 Task: Create a sub task Release to Production / Go Live for the task  Upgrade and migrate company customer relationship management (CRM) to a cloud-based solution in the project AgileImpact , assign it to team member softage.1@softage.net and update the status of the sub task to  Completed , set the priority of the sub task to High
Action: Mouse moved to (348, 339)
Screenshot: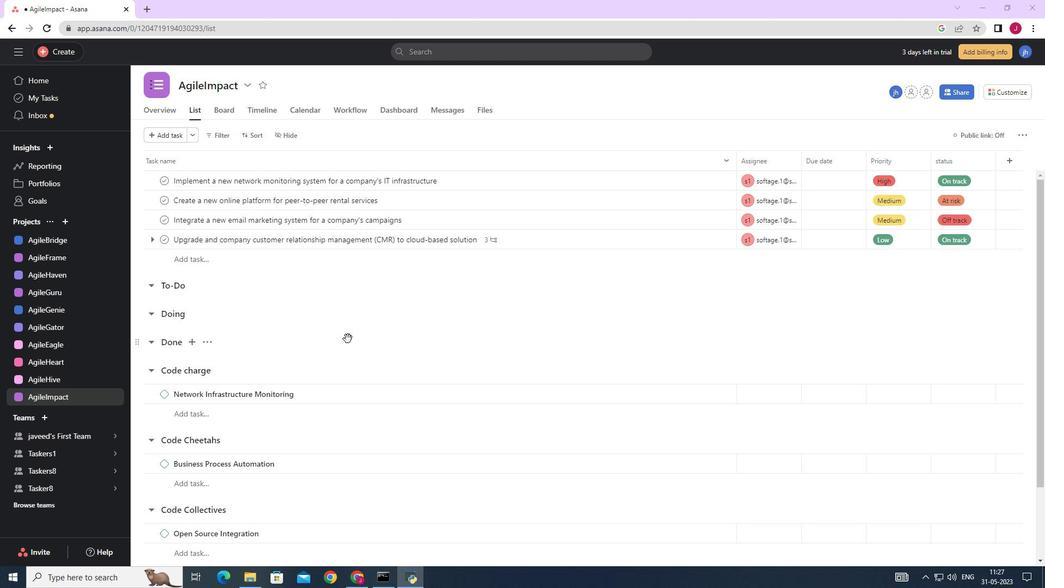 
Action: Mouse scrolled (348, 339) with delta (0, 0)
Screenshot: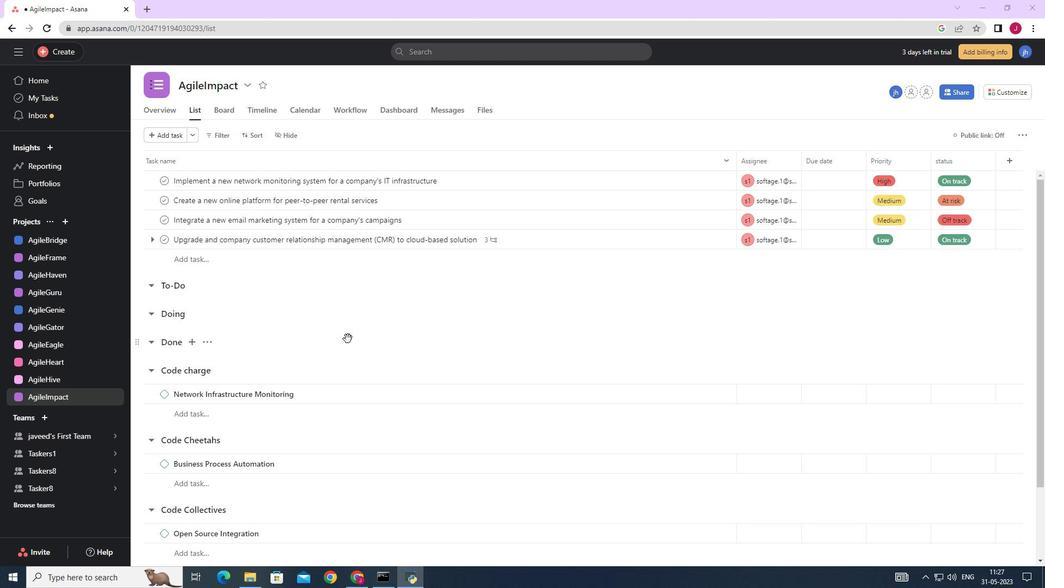 
Action: Mouse scrolled (348, 339) with delta (0, 0)
Screenshot: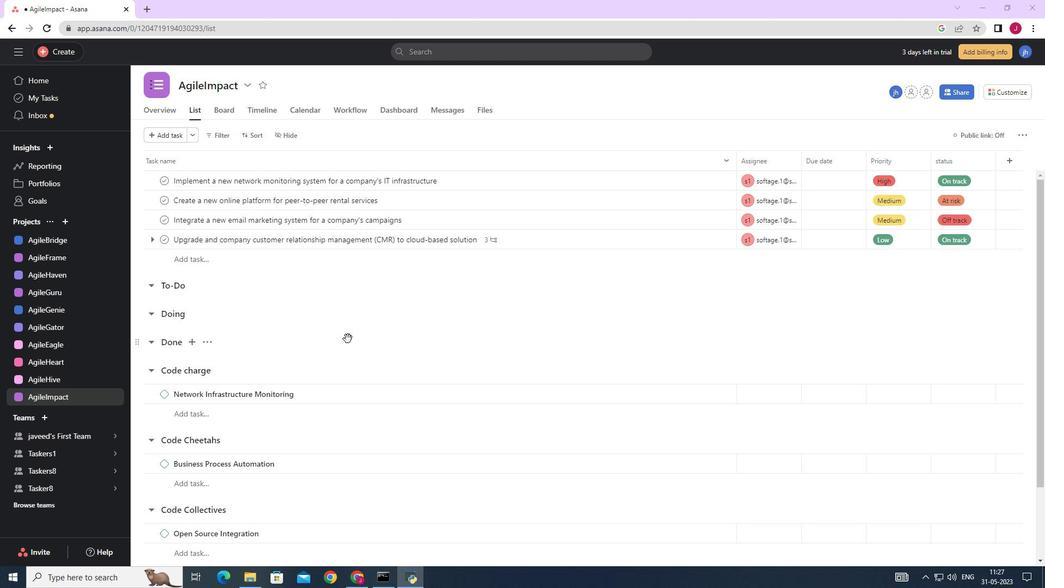 
Action: Mouse scrolled (348, 339) with delta (0, 0)
Screenshot: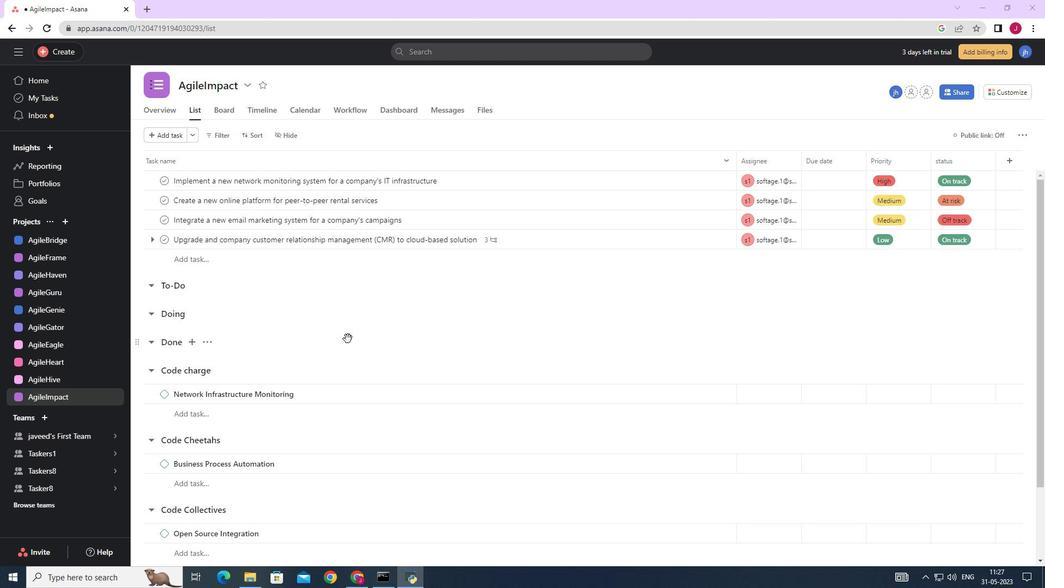 
Action: Mouse scrolled (348, 339) with delta (0, 0)
Screenshot: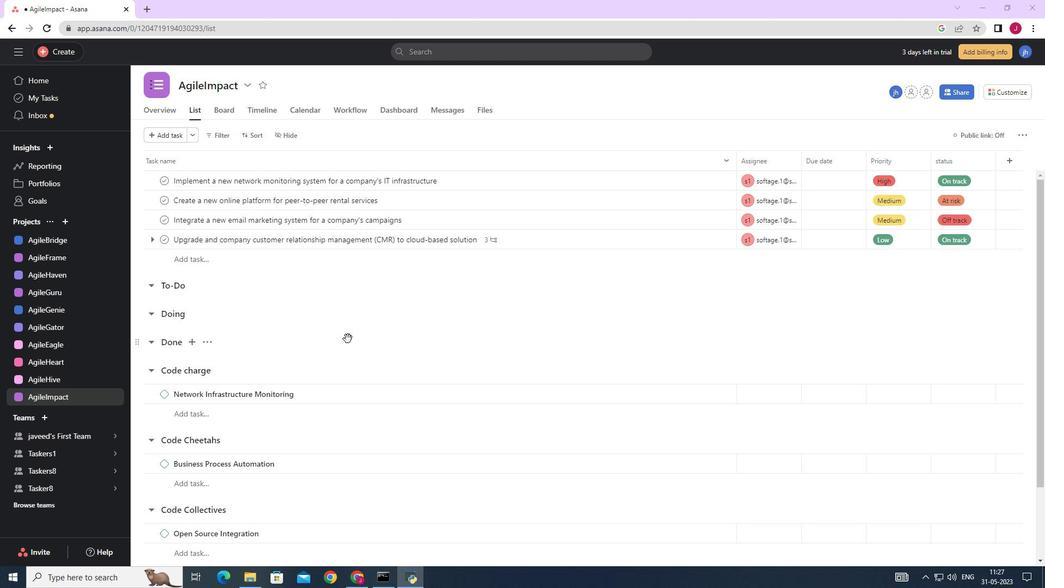 
Action: Mouse moved to (290, 314)
Screenshot: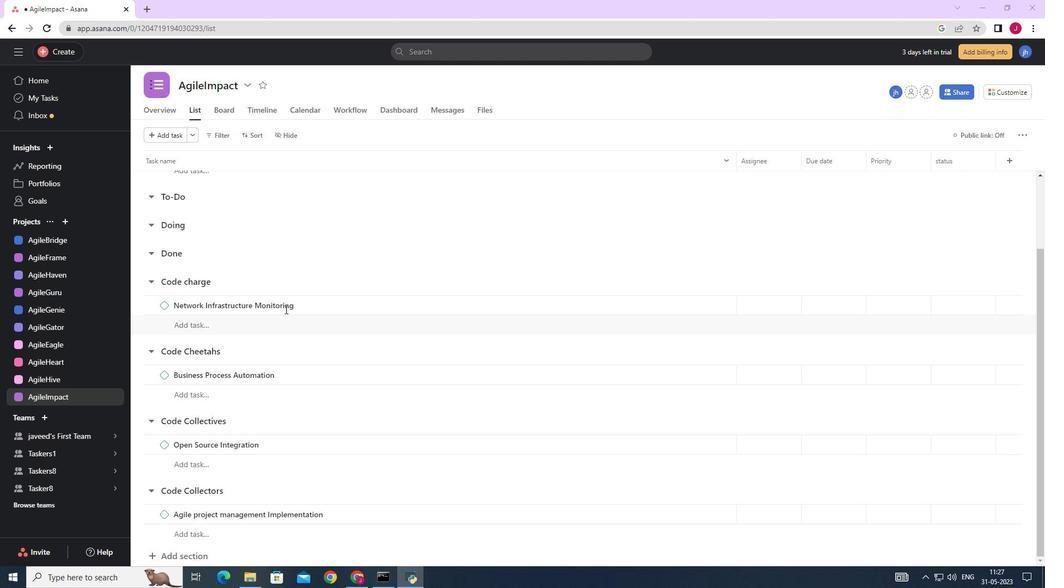 
Action: Mouse scrolled (290, 314) with delta (0, 0)
Screenshot: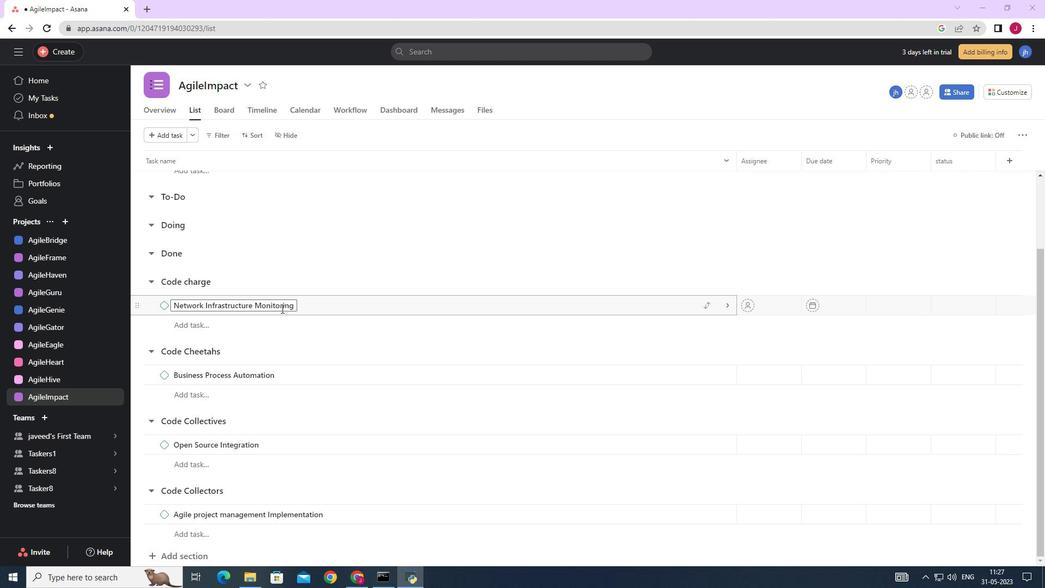 
Action: Mouse scrolled (290, 314) with delta (0, 0)
Screenshot: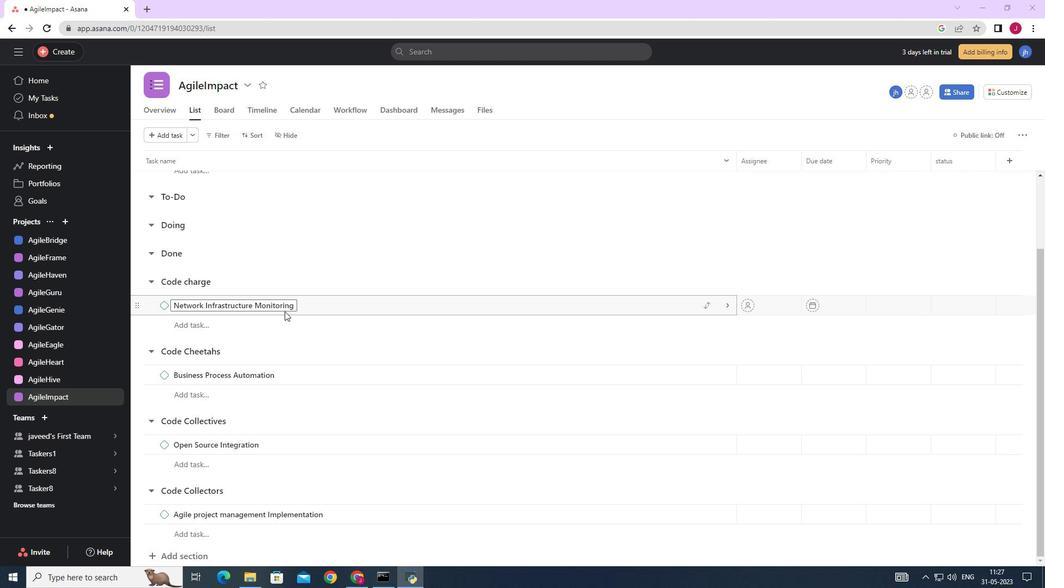 
Action: Mouse scrolled (290, 314) with delta (0, 0)
Screenshot: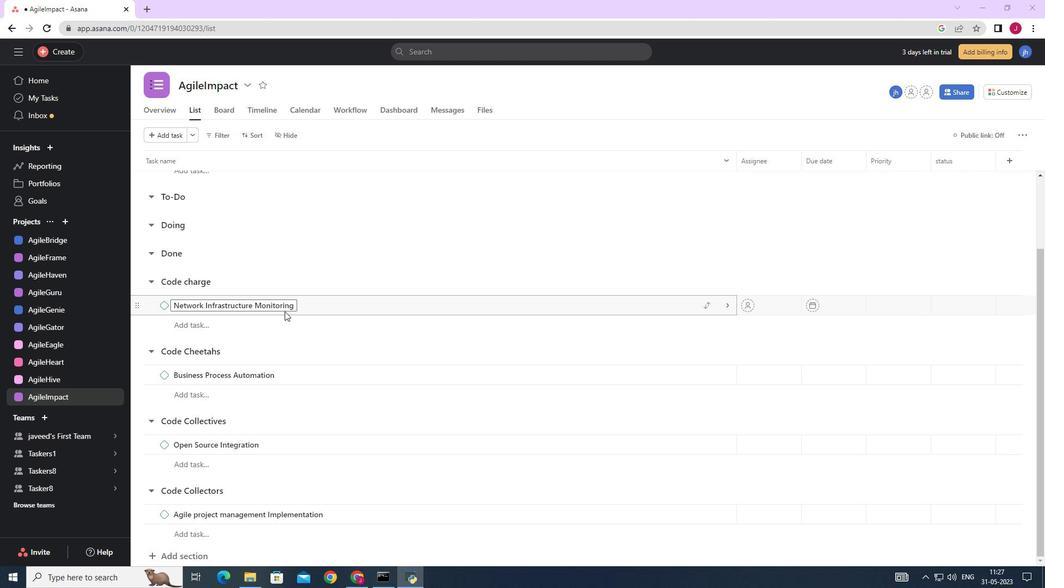 
Action: Mouse moved to (290, 314)
Screenshot: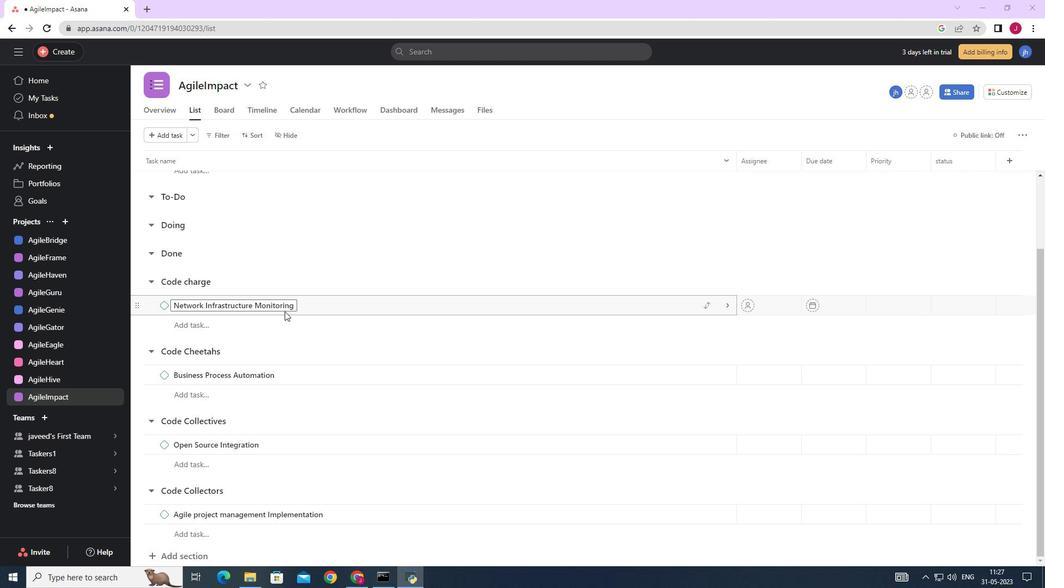 
Action: Mouse scrolled (290, 315) with delta (0, 0)
Screenshot: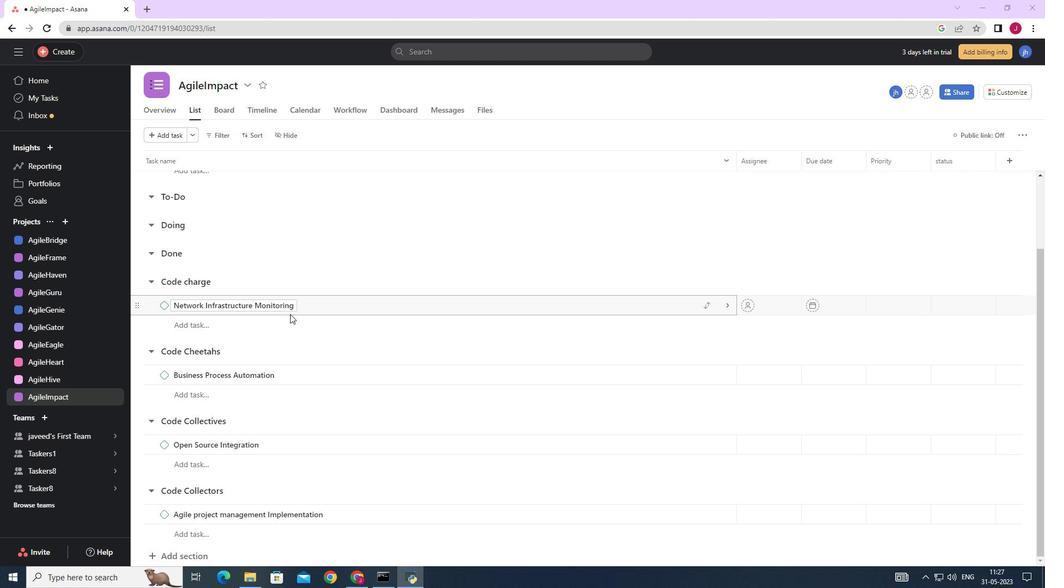 
Action: Mouse moved to (675, 244)
Screenshot: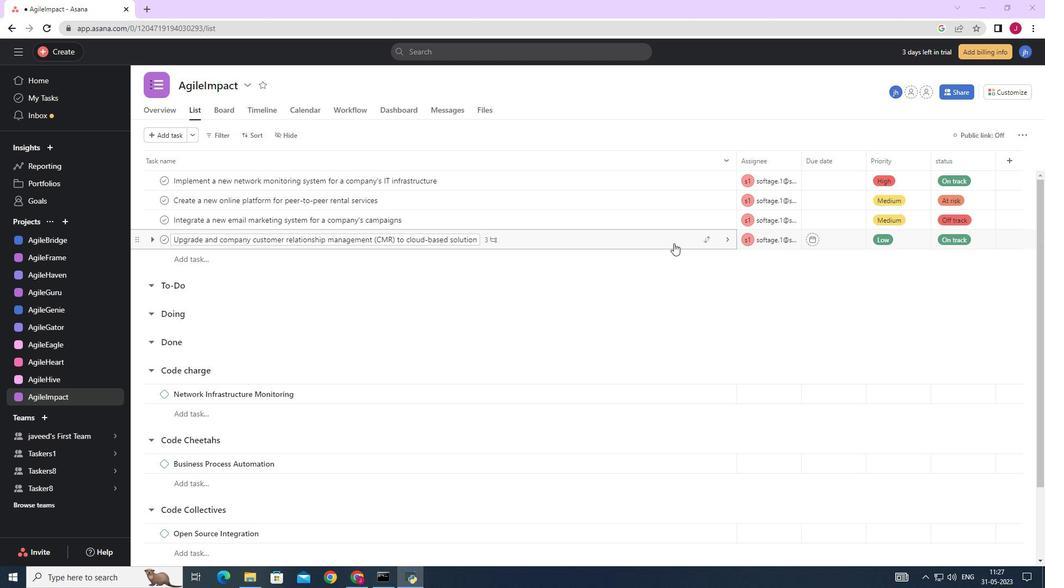 
Action: Mouse pressed left at (675, 244)
Screenshot: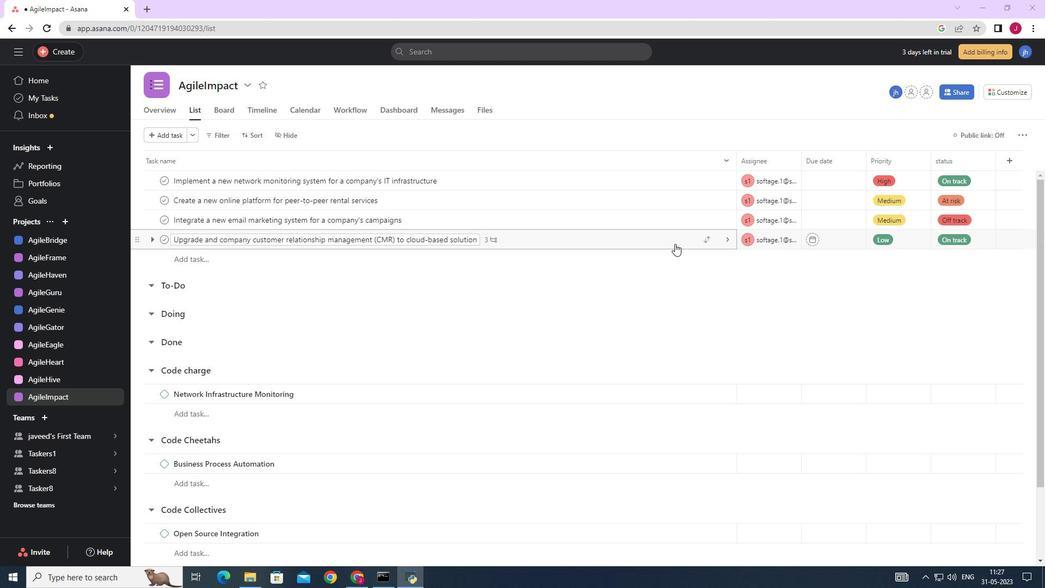 
Action: Mouse moved to (833, 294)
Screenshot: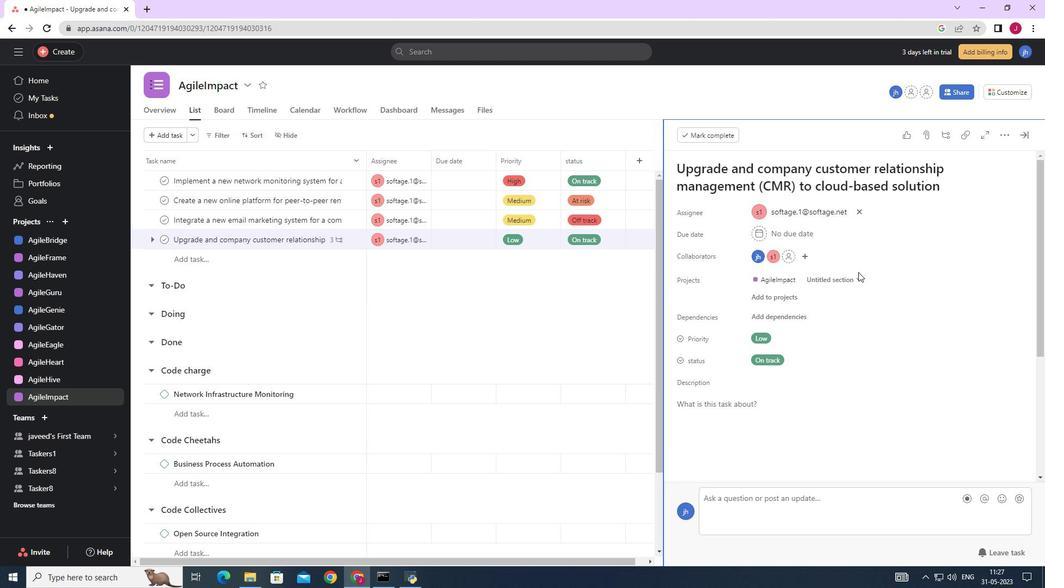 
Action: Mouse scrolled (833, 294) with delta (0, 0)
Screenshot: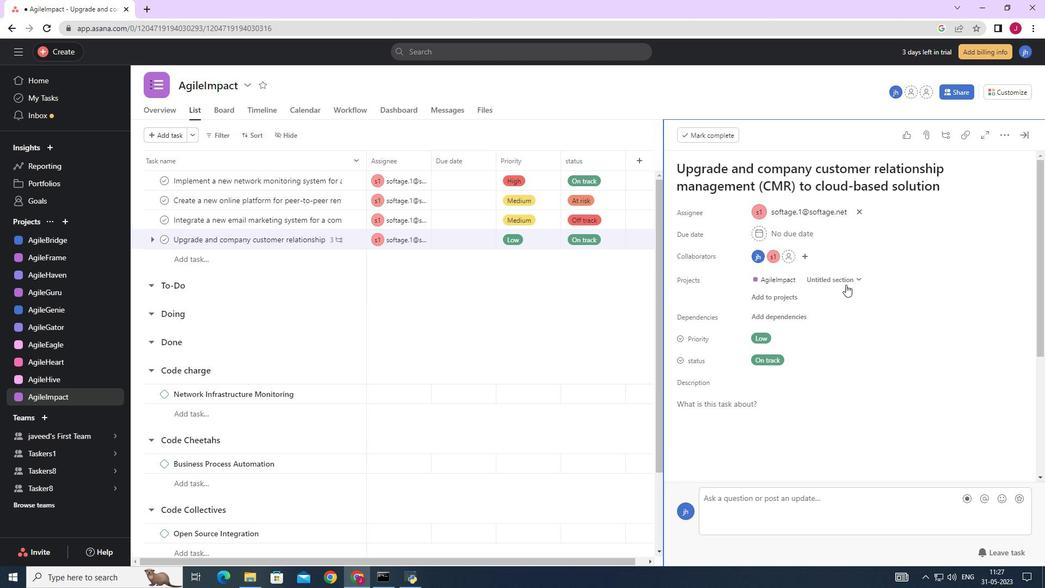 
Action: Mouse scrolled (833, 294) with delta (0, 0)
Screenshot: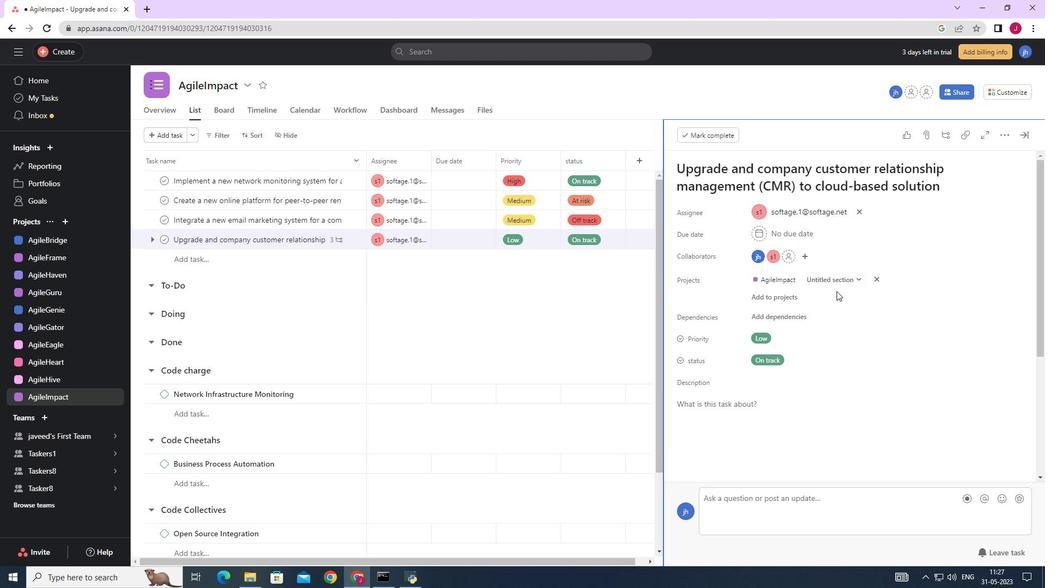 
Action: Mouse moved to (832, 295)
Screenshot: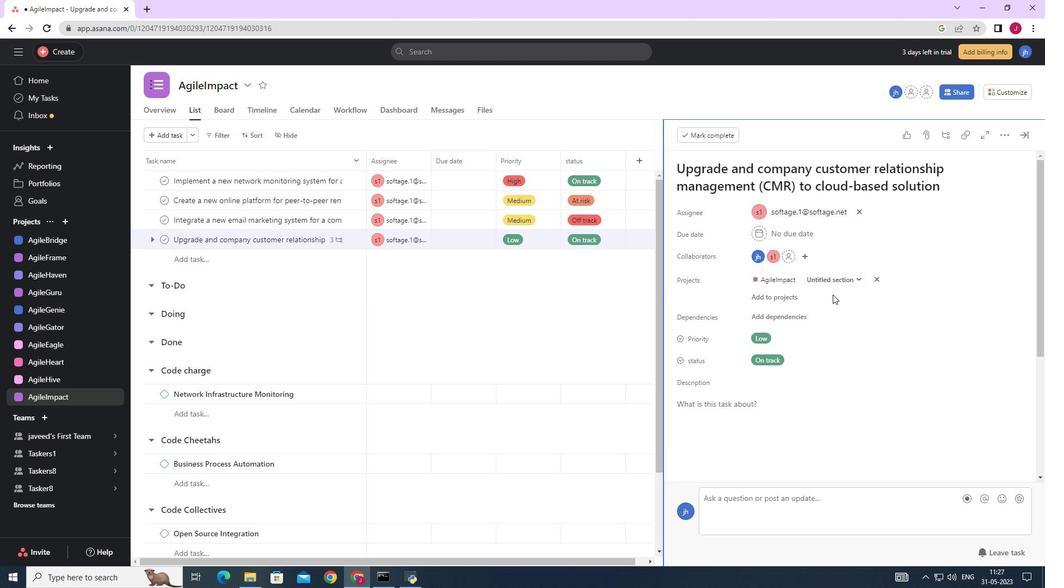 
Action: Mouse scrolled (833, 294) with delta (0, 0)
Screenshot: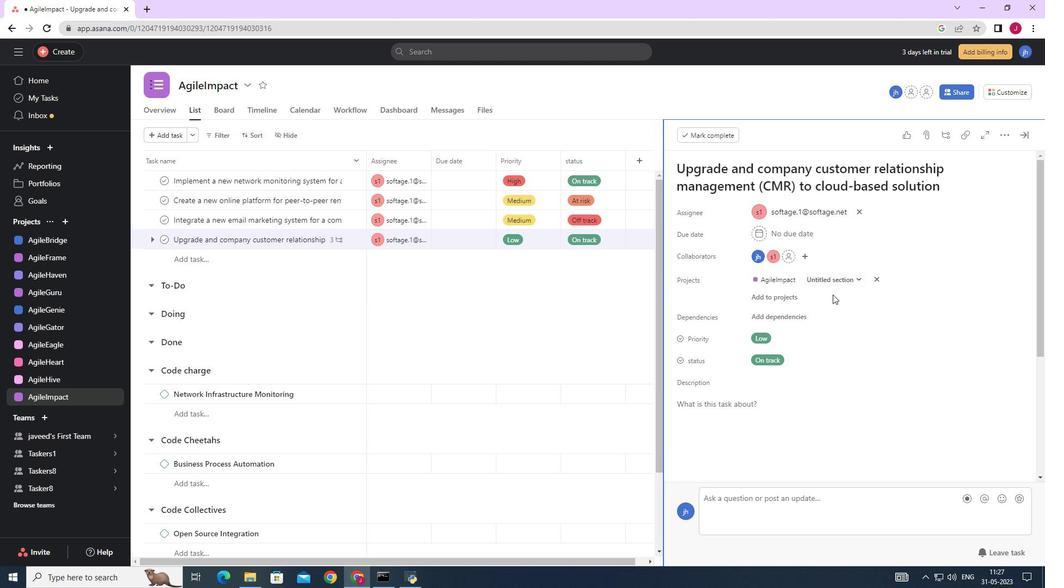 
Action: Mouse moved to (710, 430)
Screenshot: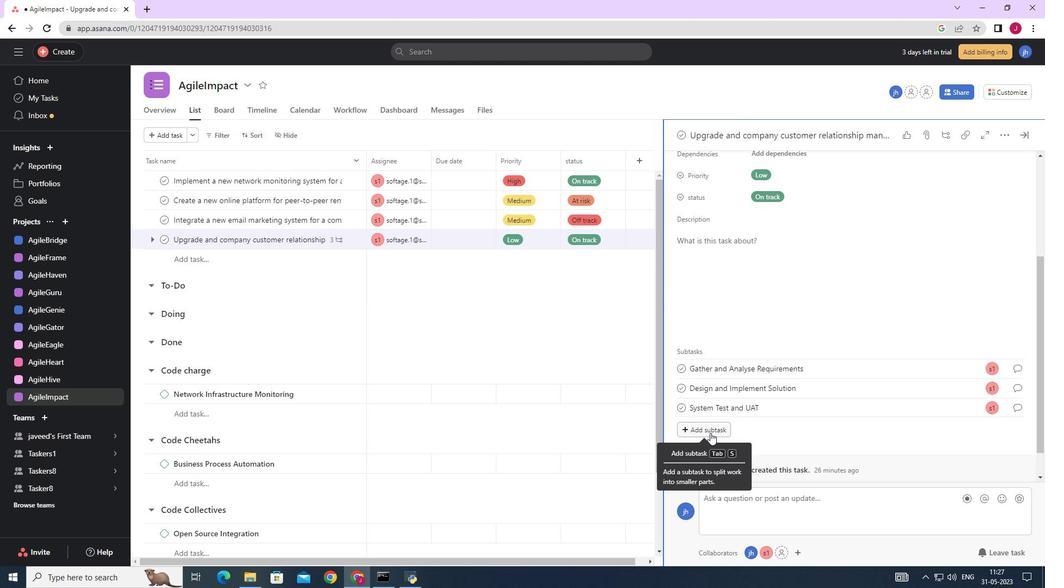 
Action: Mouse pressed left at (710, 431)
Screenshot: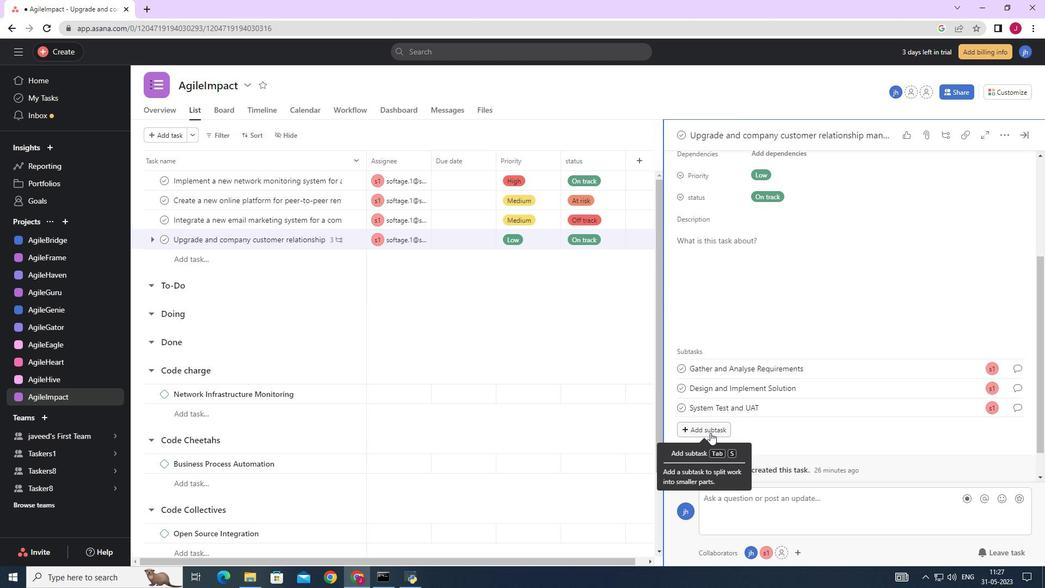 
Action: Mouse moved to (708, 427)
Screenshot: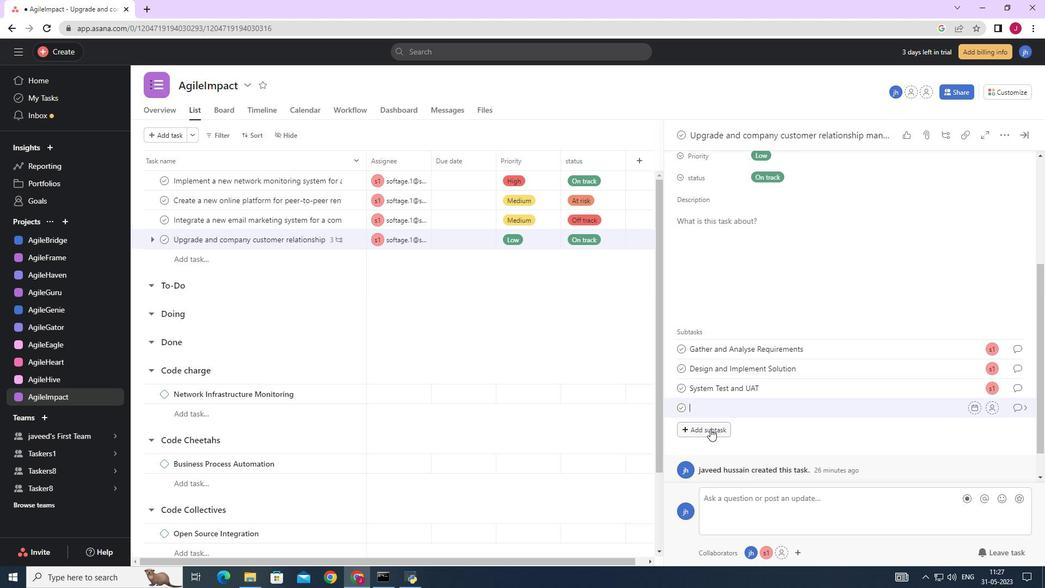 
Action: Key pressed <Key.caps_lock>R<Key.caps_lock>elease<Key.space><Key.backspace><Key.backspace><Key.backspace><Key.backspace><Key.backspace><Key.backspace><Key.backspace><Key.backspace><Key.backspace><Key.backspace><Key.backspace>r<Key.caps_lock>ELEASE<Key.space>TO<Key.space>PRODUCTION<Key.space>/<Key.space><Key.caps_lock>g<Key.caps_lock>O<Key.space><Key.caps_lock>l<Key.caps_lock>IVE
Screenshot: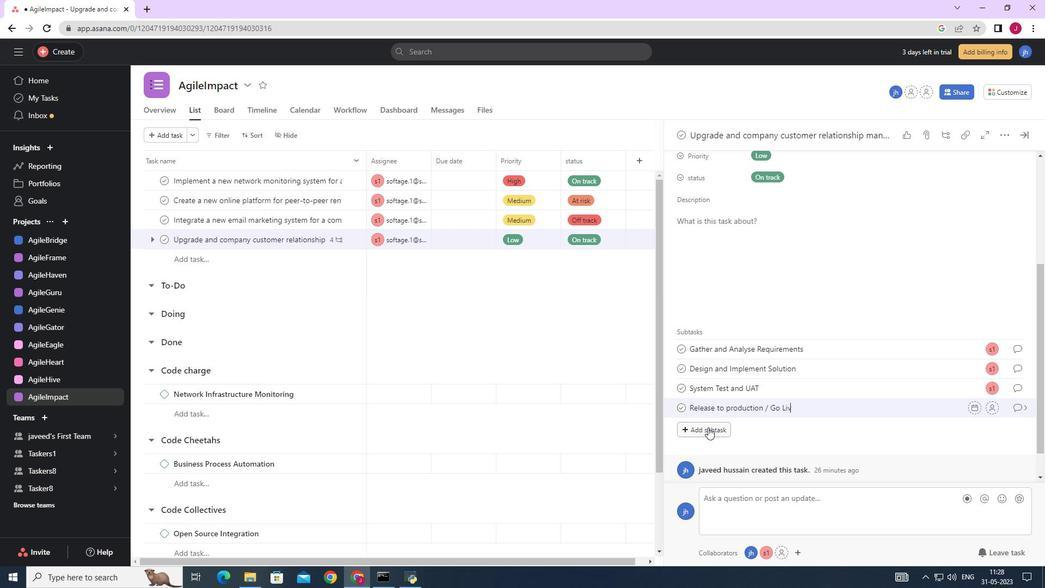 
Action: Mouse moved to (991, 407)
Screenshot: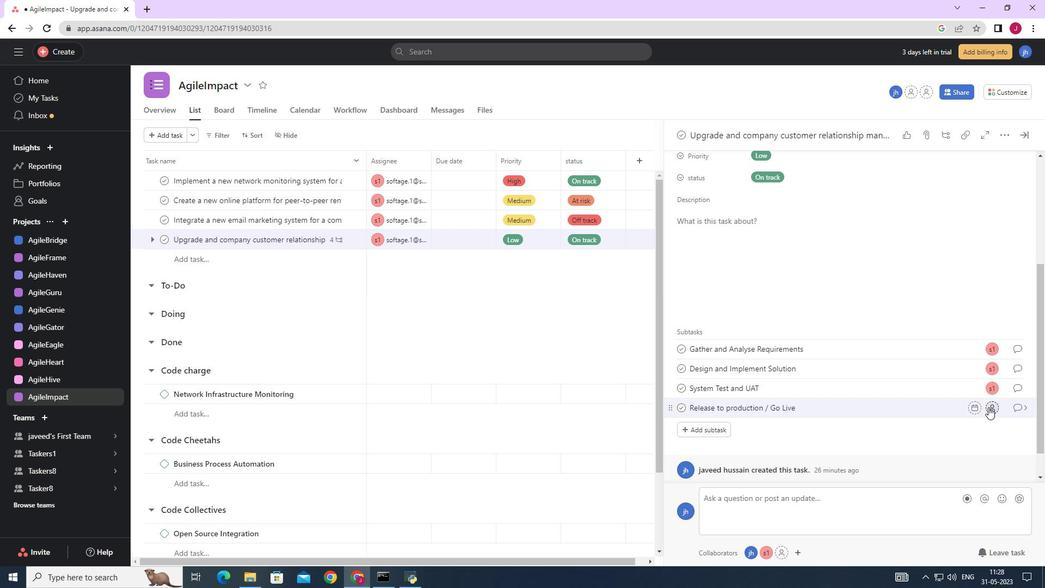
Action: Mouse pressed left at (991, 407)
Screenshot: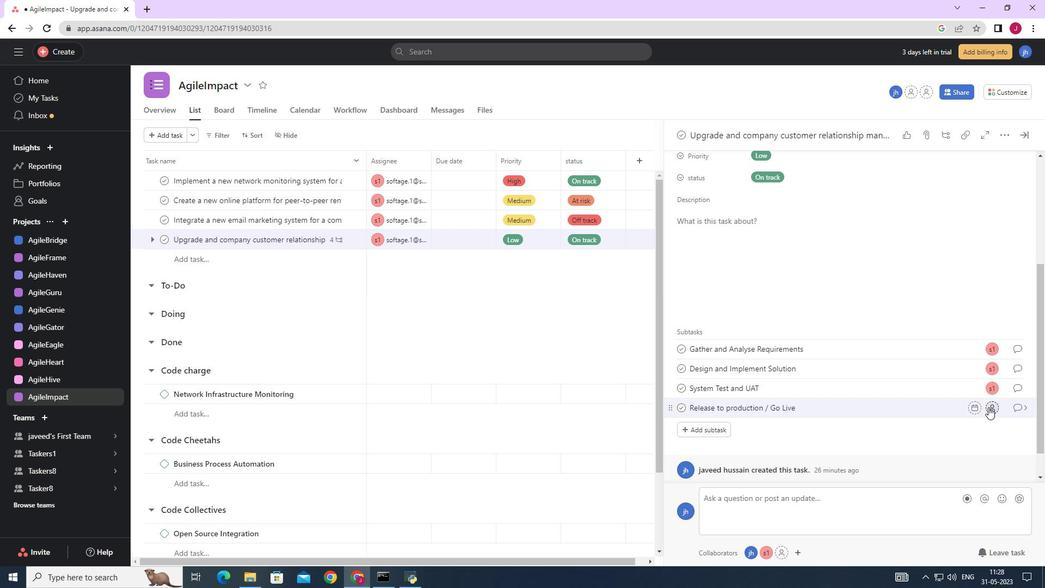
Action: Mouse moved to (863, 441)
Screenshot: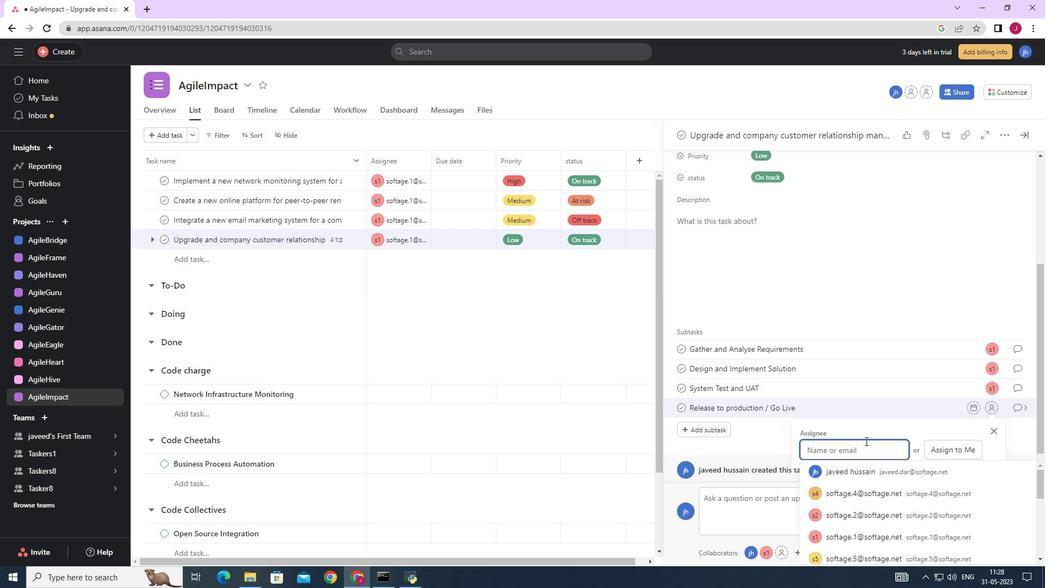 
Action: Key pressed SOFTAGE.1<Key.shift>@SOFTAGE.NET
Screenshot: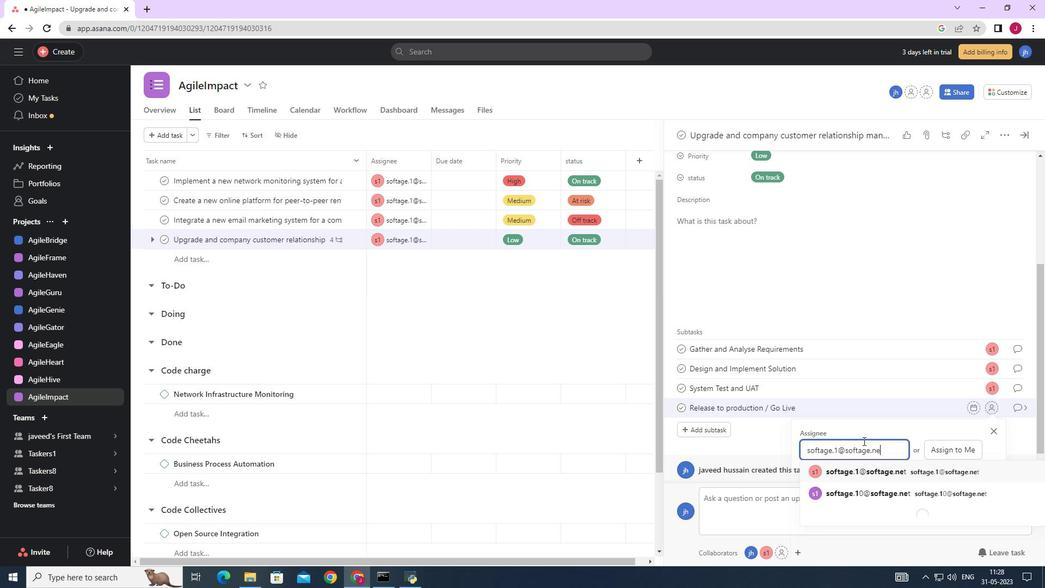 
Action: Mouse moved to (869, 470)
Screenshot: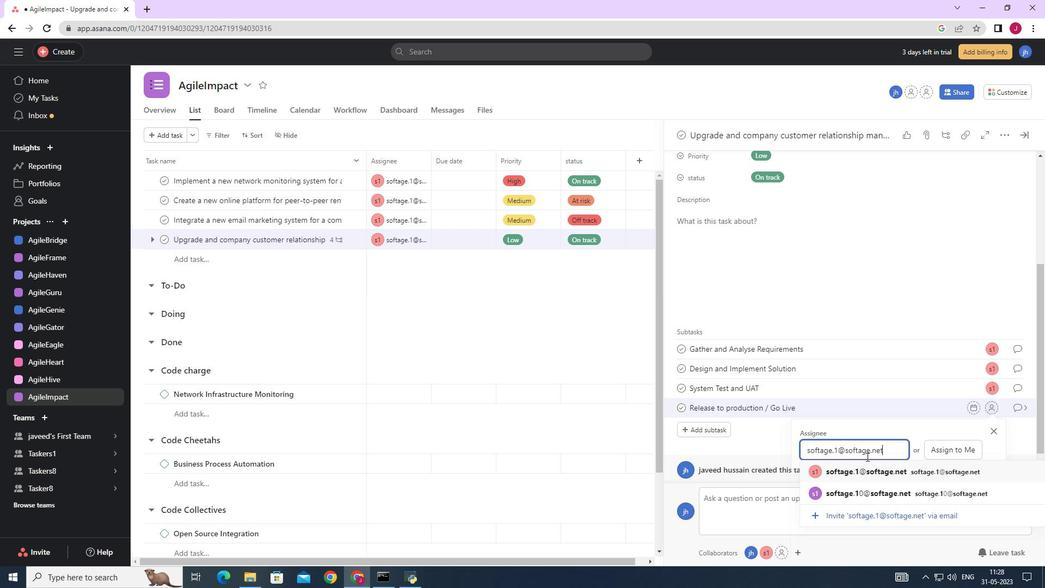 
Action: Mouse pressed left at (869, 470)
Screenshot: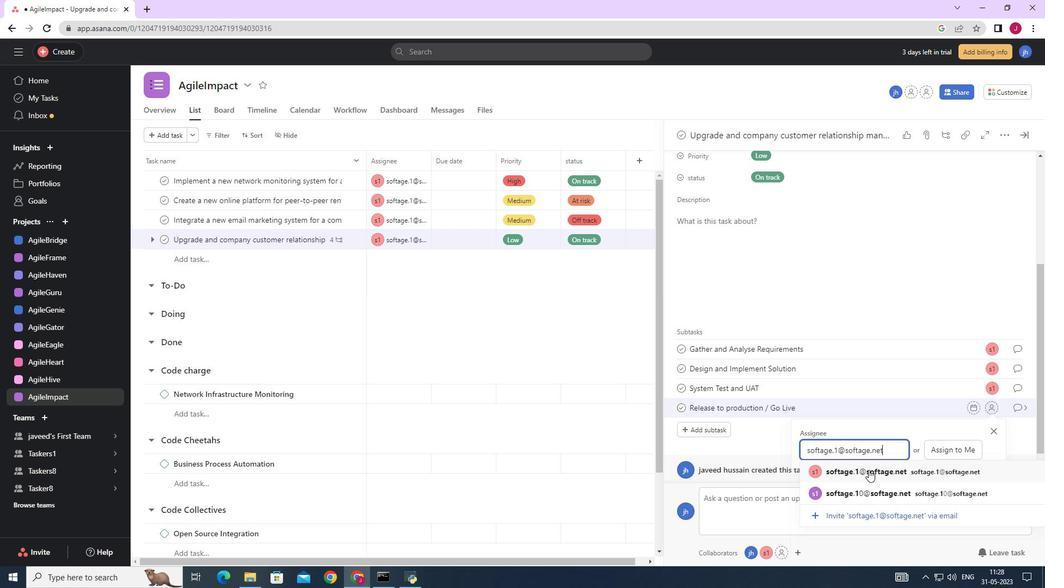 
Action: Mouse moved to (1023, 406)
Screenshot: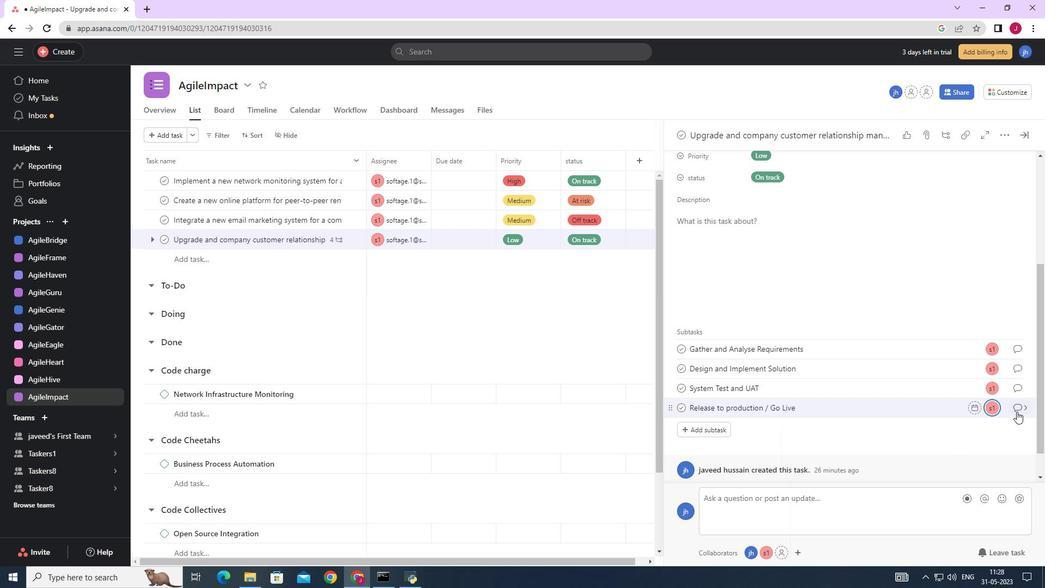 
Action: Mouse pressed left at (1023, 406)
Screenshot: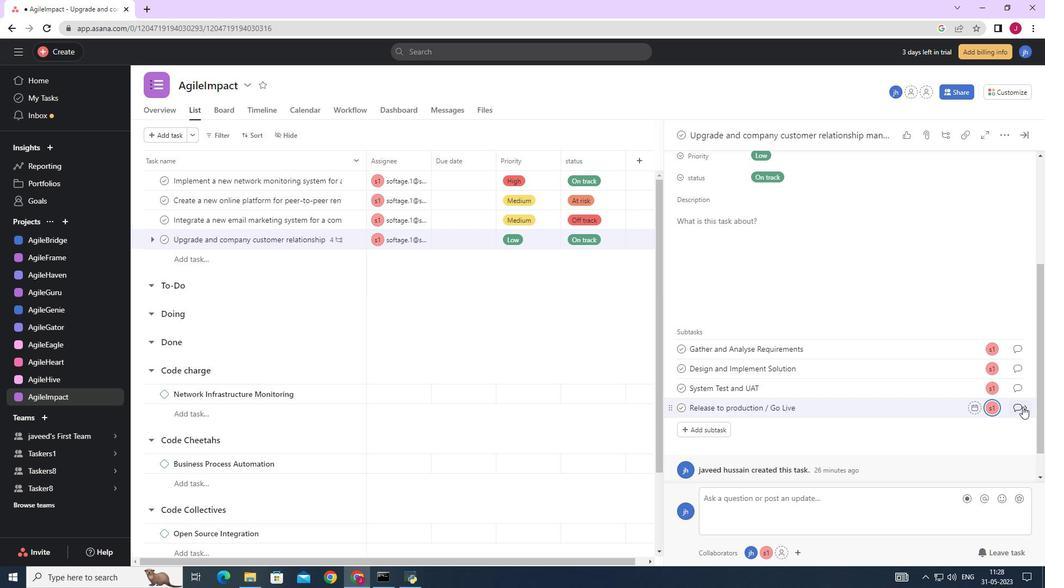 
Action: Mouse moved to (710, 308)
Screenshot: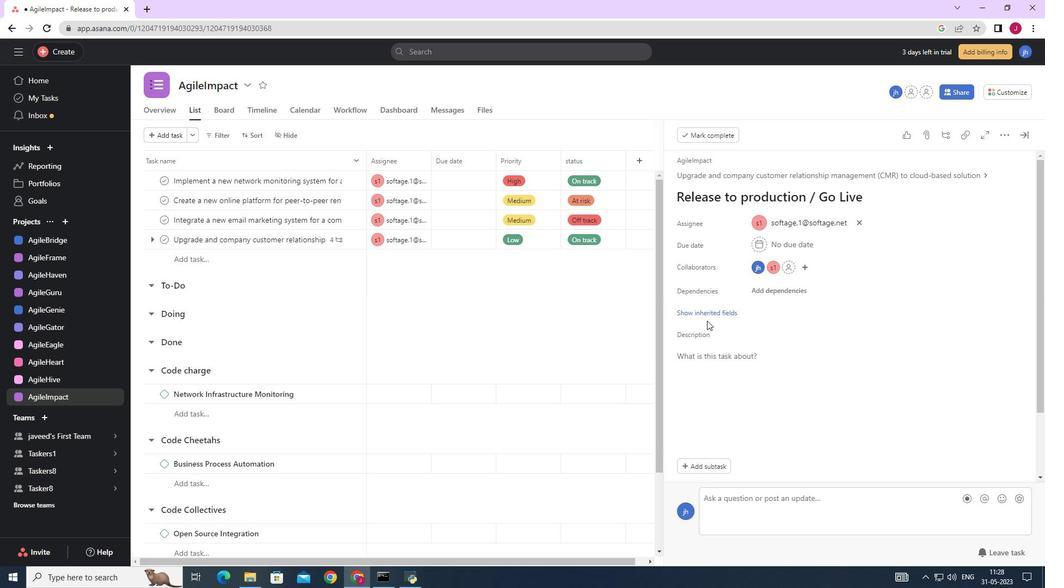 
Action: Mouse pressed left at (710, 308)
Screenshot: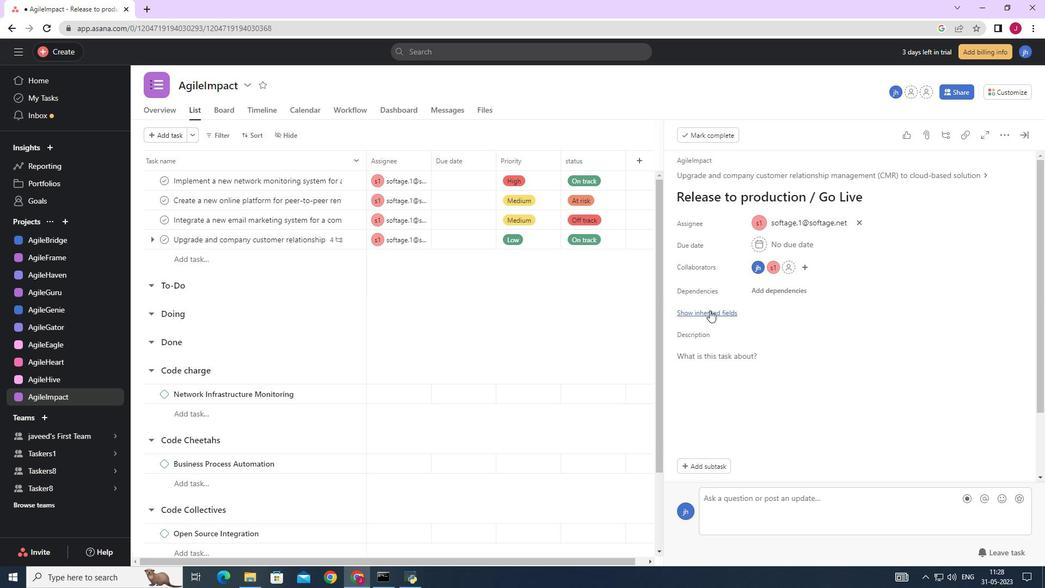 
Action: Mouse moved to (722, 331)
Screenshot: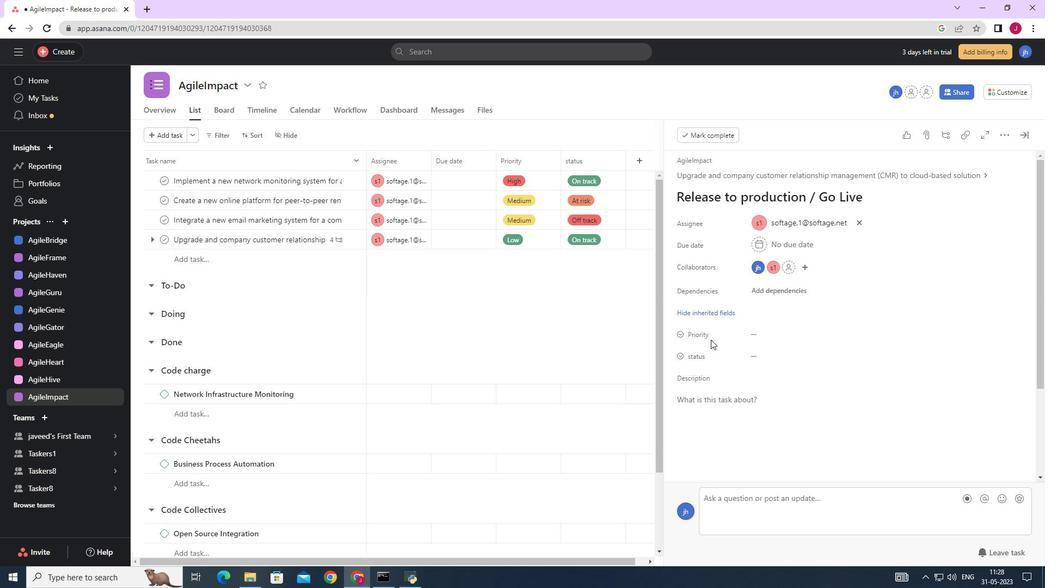 
Action: Mouse pressed left at (722, 331)
Screenshot: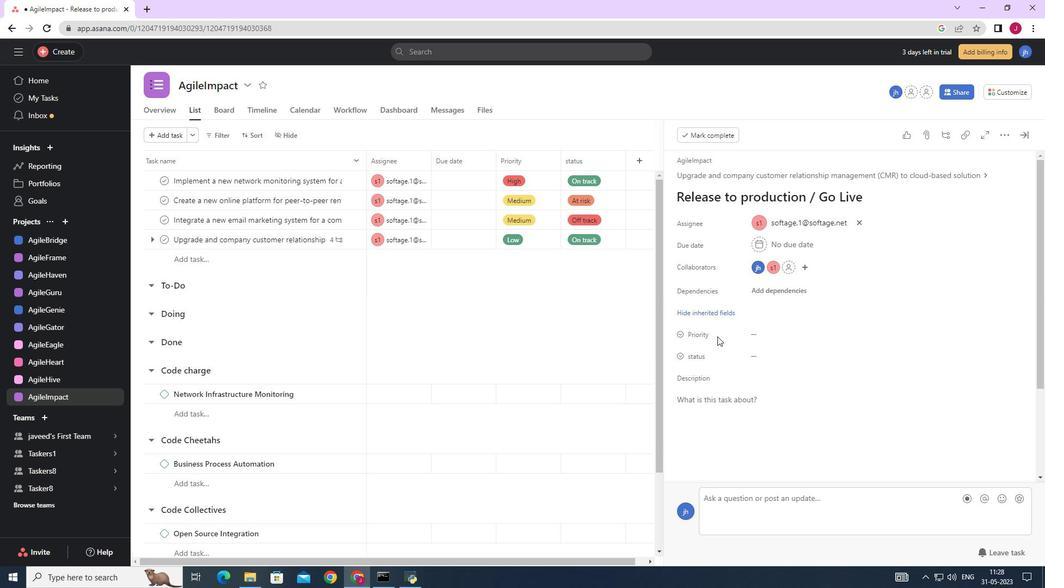 
Action: Mouse moved to (751, 336)
Screenshot: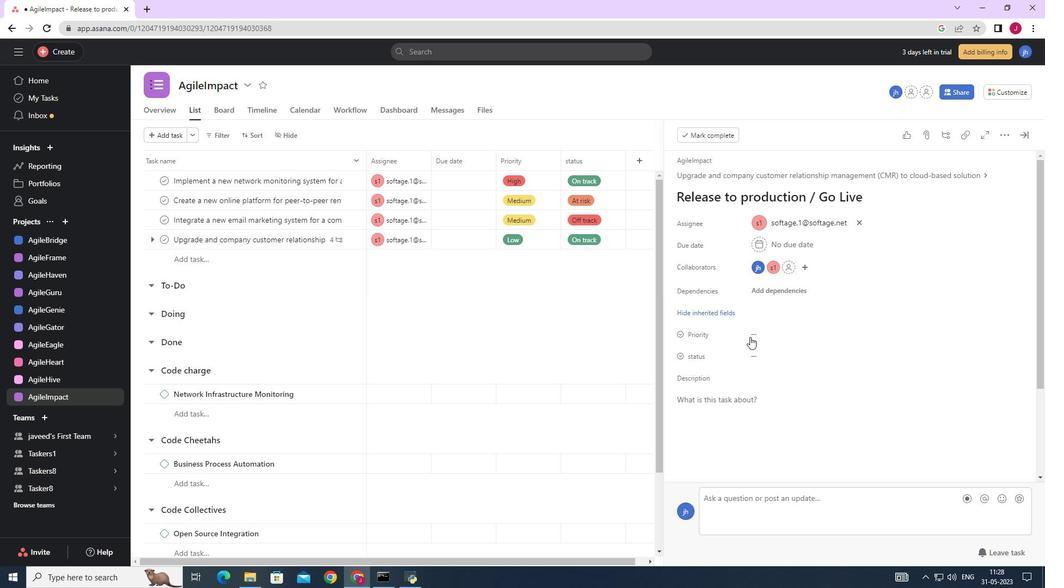 
Action: Mouse pressed left at (751, 336)
Screenshot: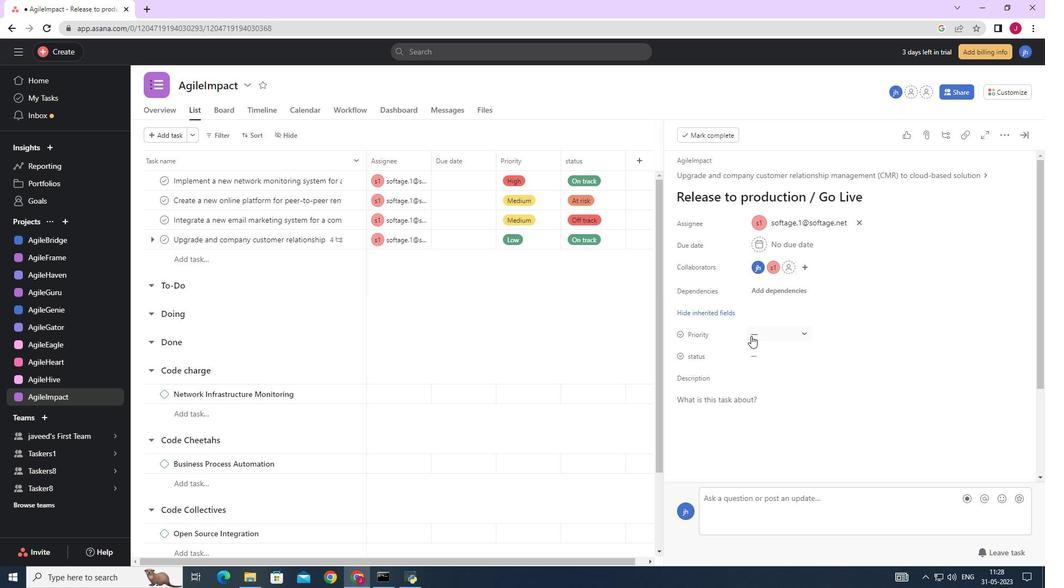 
Action: Mouse moved to (784, 370)
Screenshot: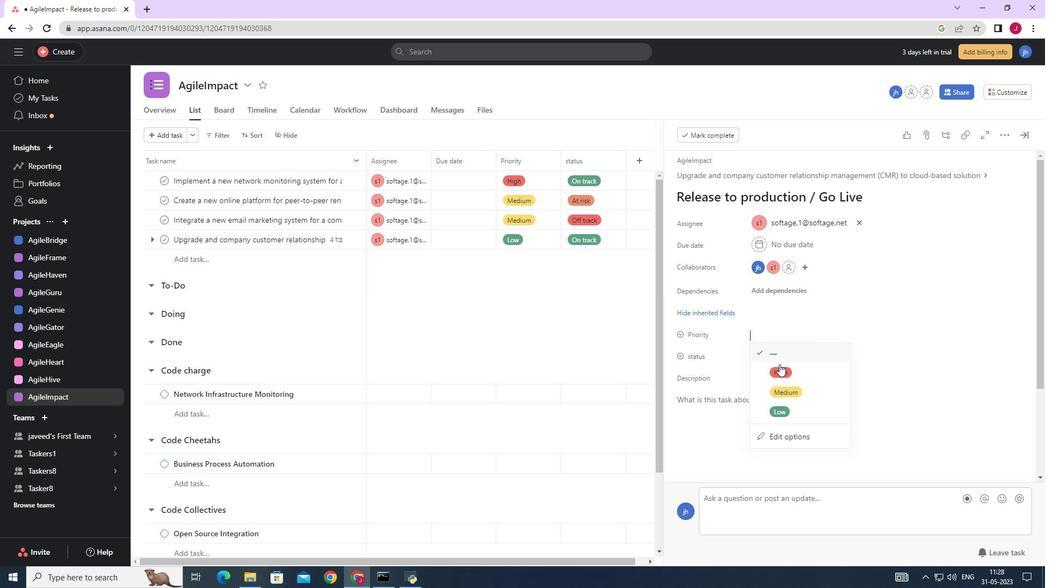 
Action: Mouse pressed left at (784, 370)
Screenshot: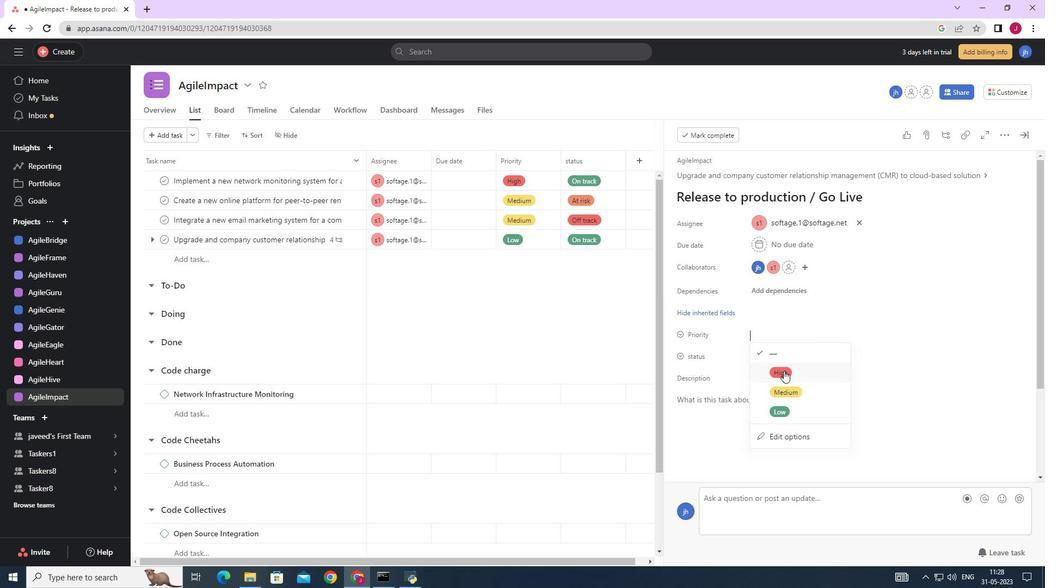 
Action: Mouse moved to (743, 352)
Screenshot: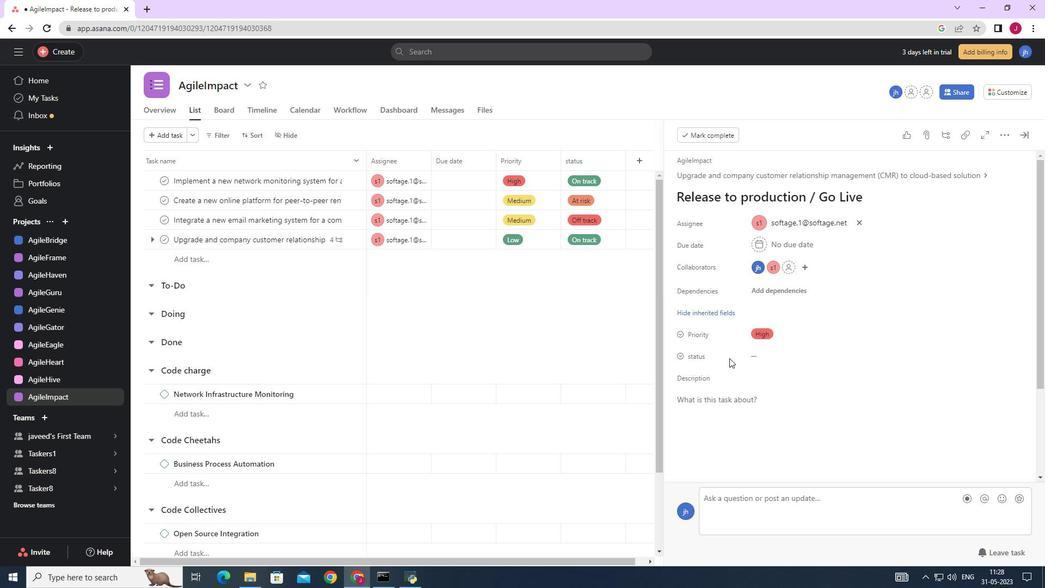 
Action: Mouse pressed left at (743, 352)
Screenshot: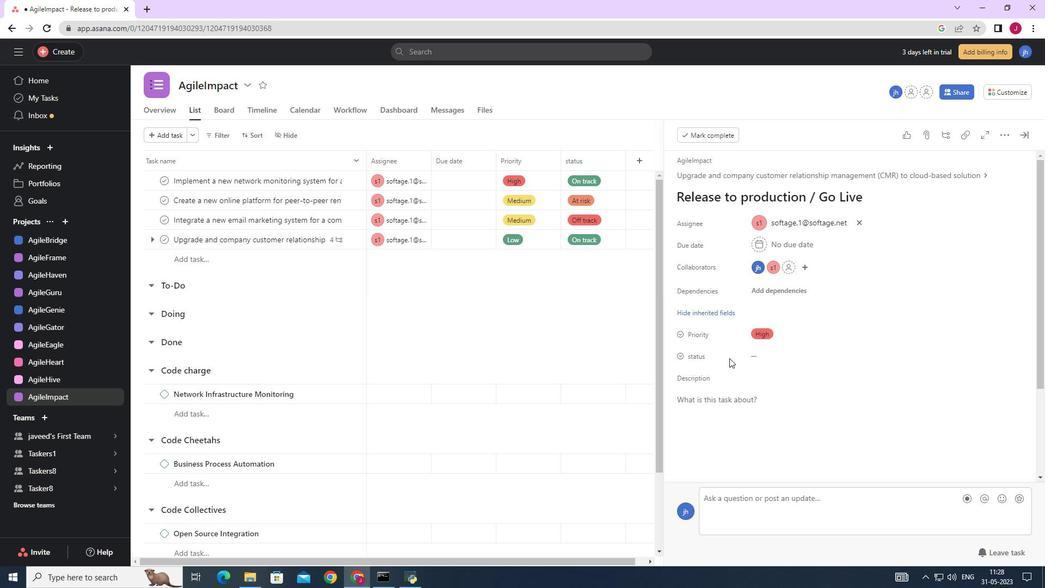 
Action: Mouse moved to (750, 356)
Screenshot: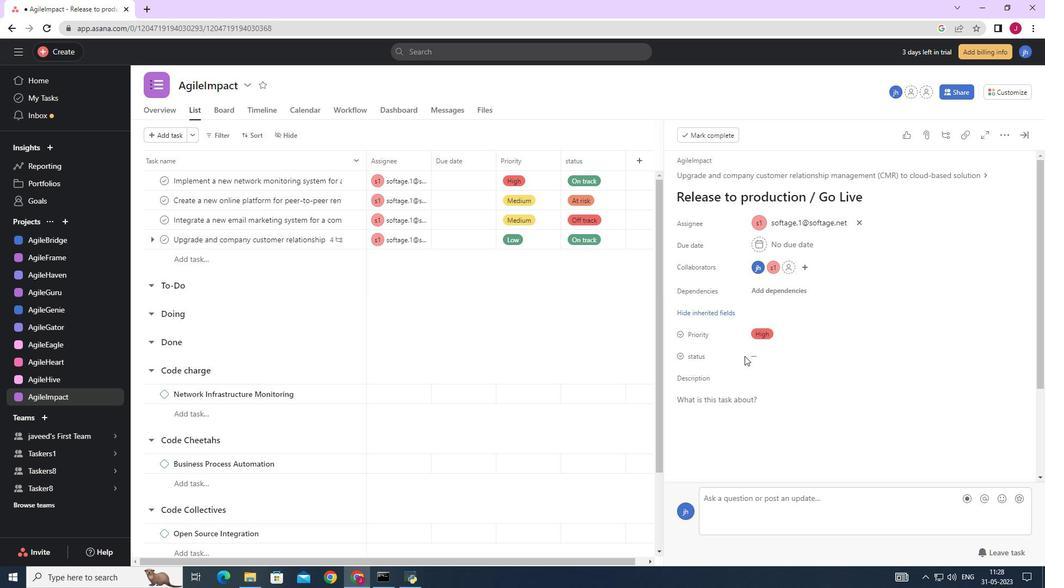 
Action: Mouse pressed left at (750, 356)
Screenshot: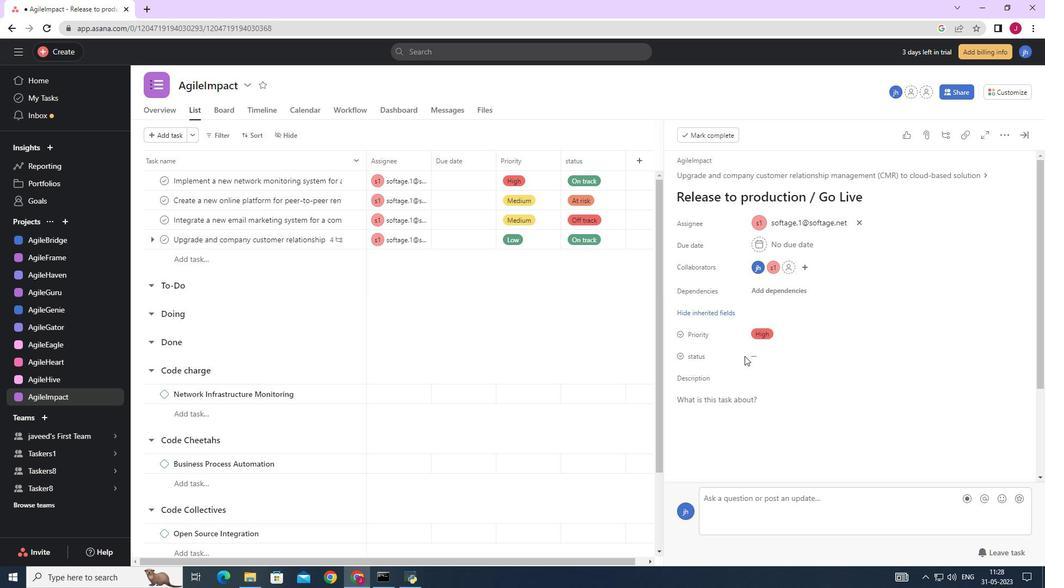 
Action: Mouse moved to (796, 451)
Screenshot: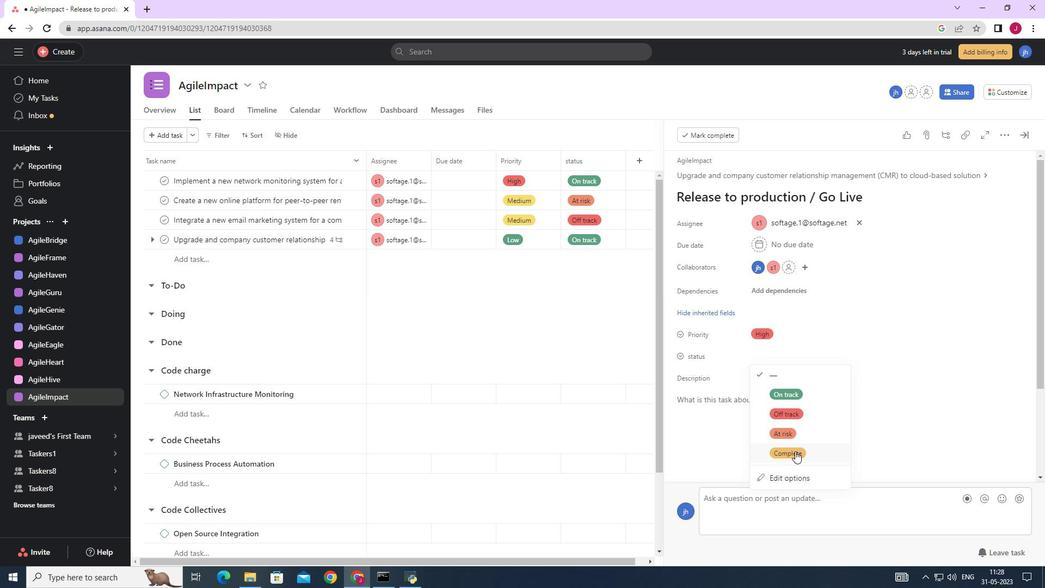 
Action: Mouse pressed left at (796, 451)
Screenshot: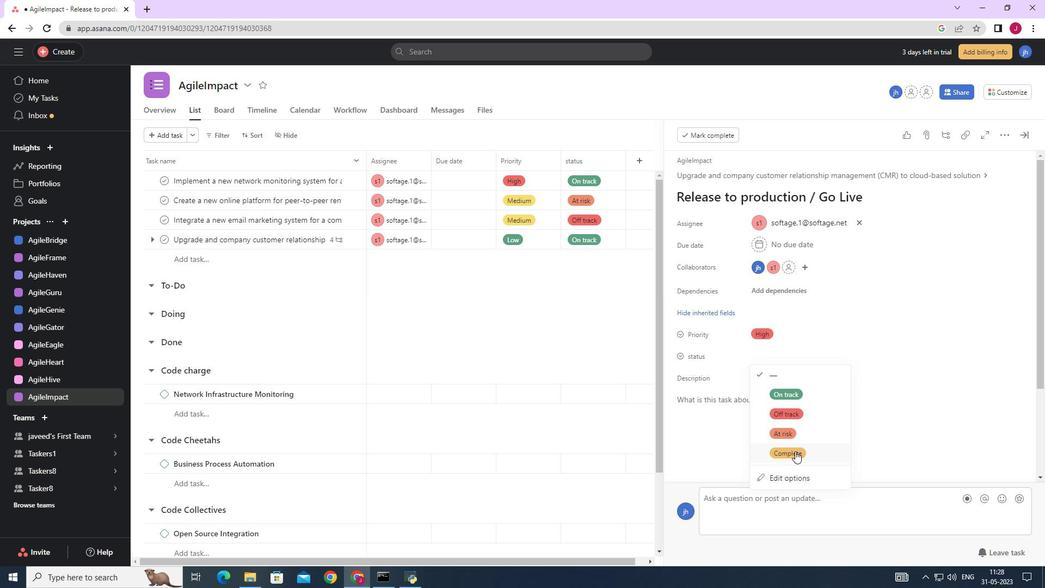 
Action: Mouse moved to (1024, 136)
Screenshot: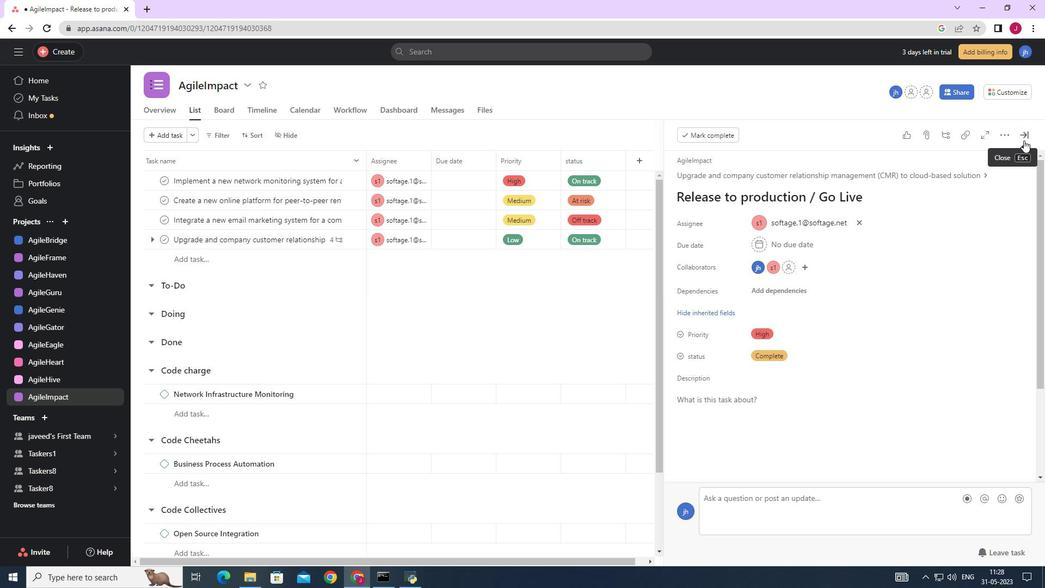 
Action: Mouse pressed left at (1024, 136)
Screenshot: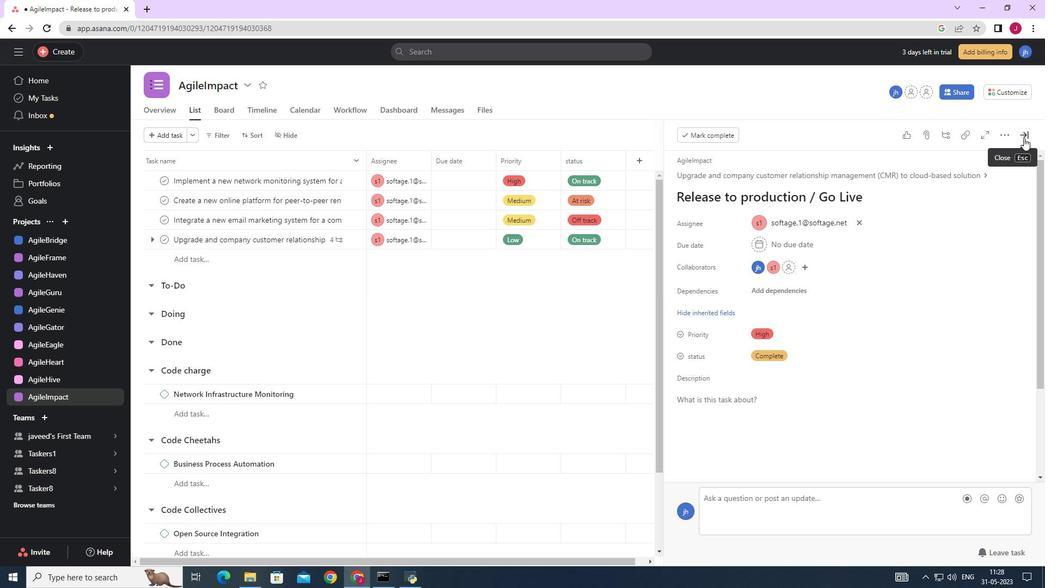 
Action: Mouse moved to (850, 278)
Screenshot: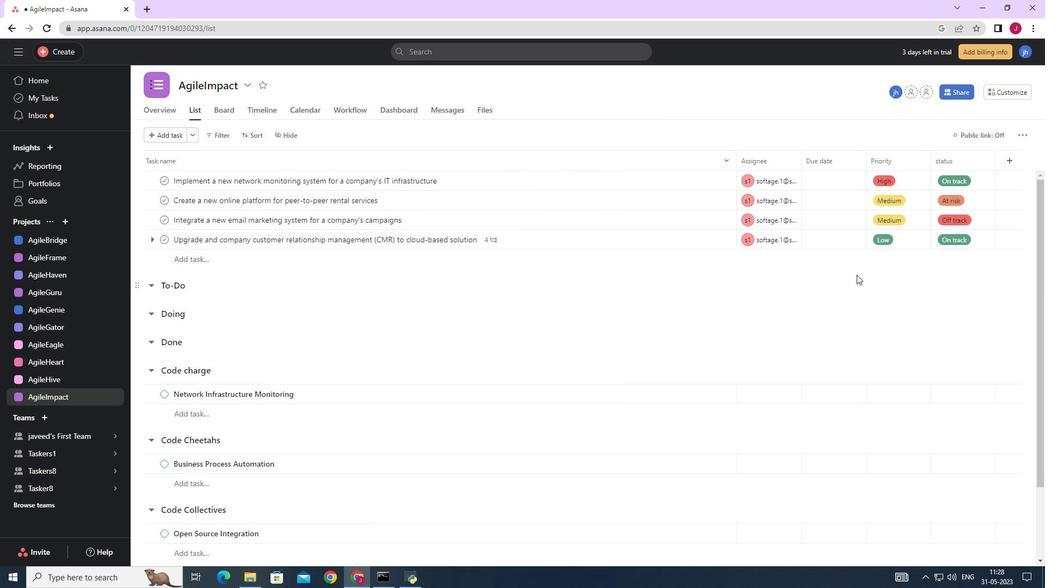 
